 Task: Add Dozen Red Rose Bunch to the cart.
Action: Mouse moved to (260, 117)
Screenshot: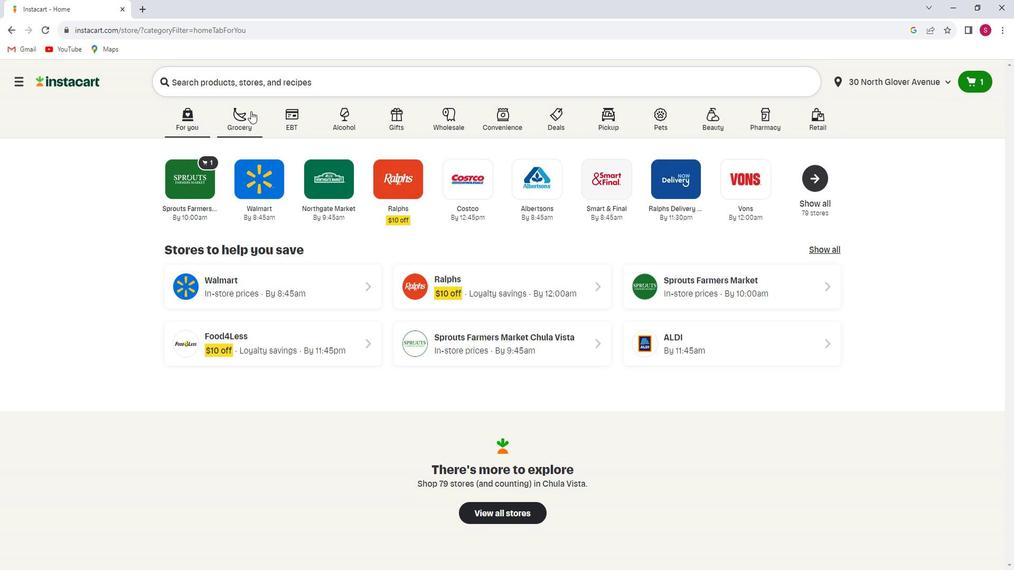 
Action: Mouse pressed left at (260, 117)
Screenshot: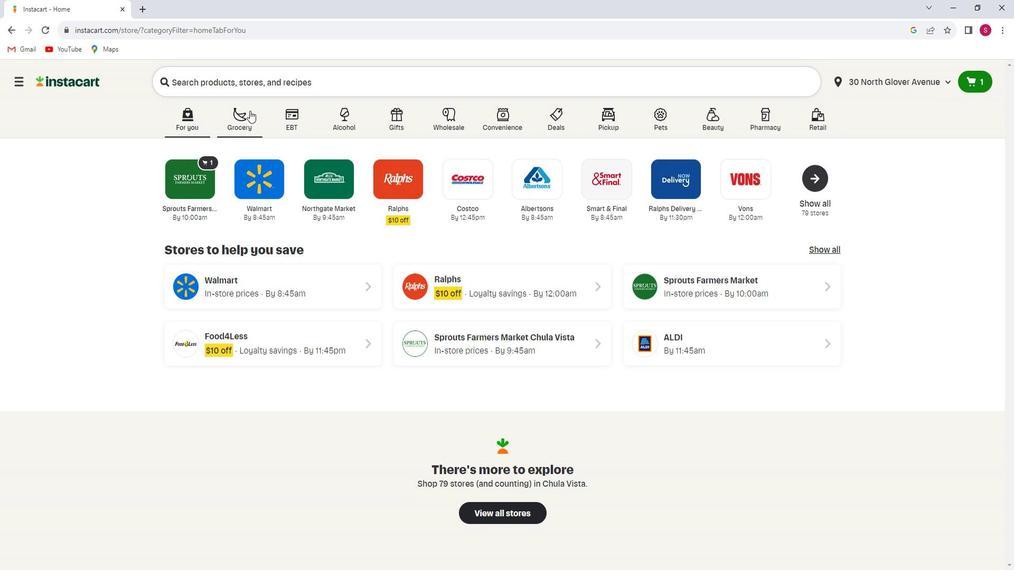 
Action: Mouse moved to (213, 316)
Screenshot: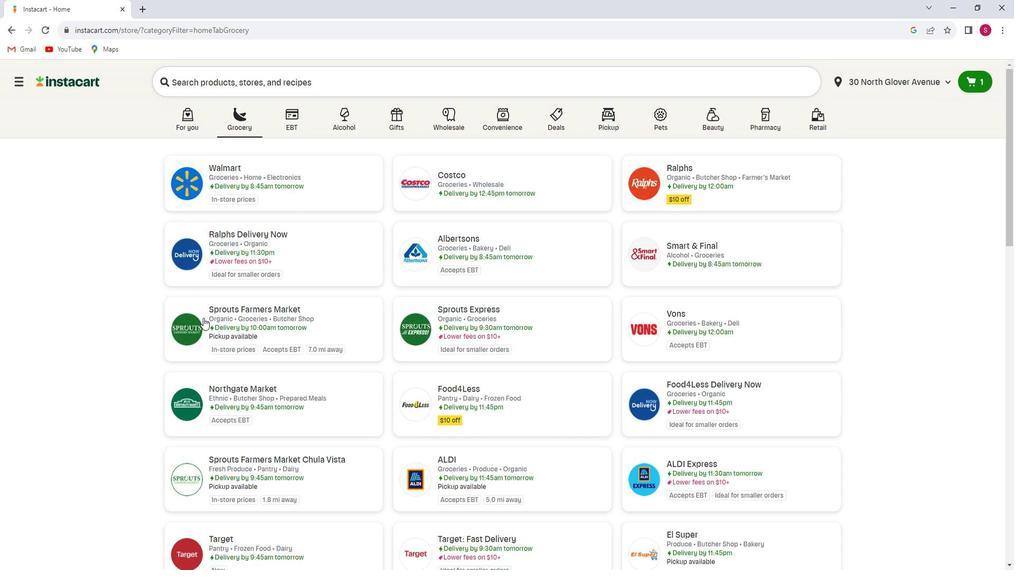 
Action: Mouse pressed left at (213, 316)
Screenshot: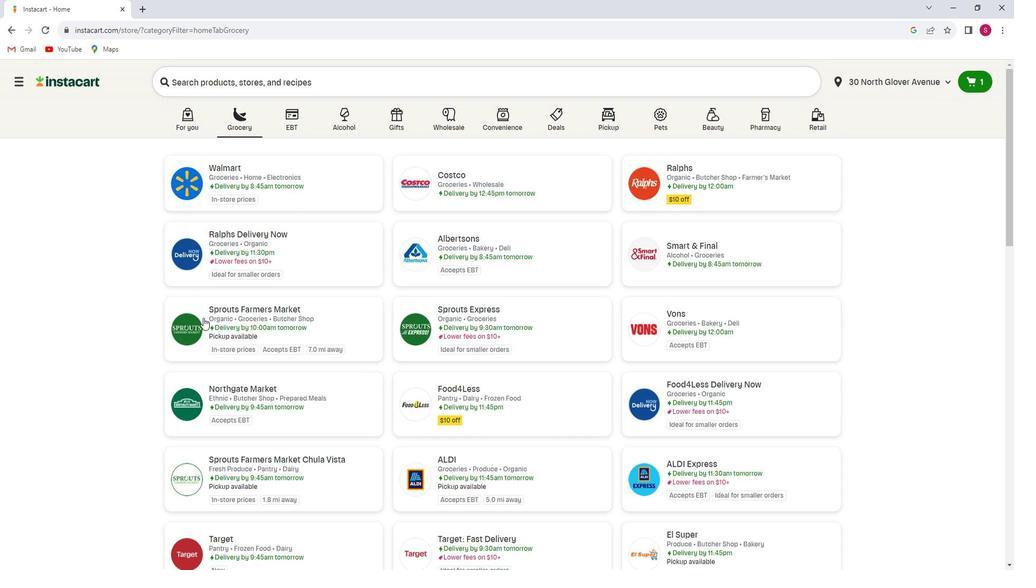 
Action: Mouse moved to (57, 360)
Screenshot: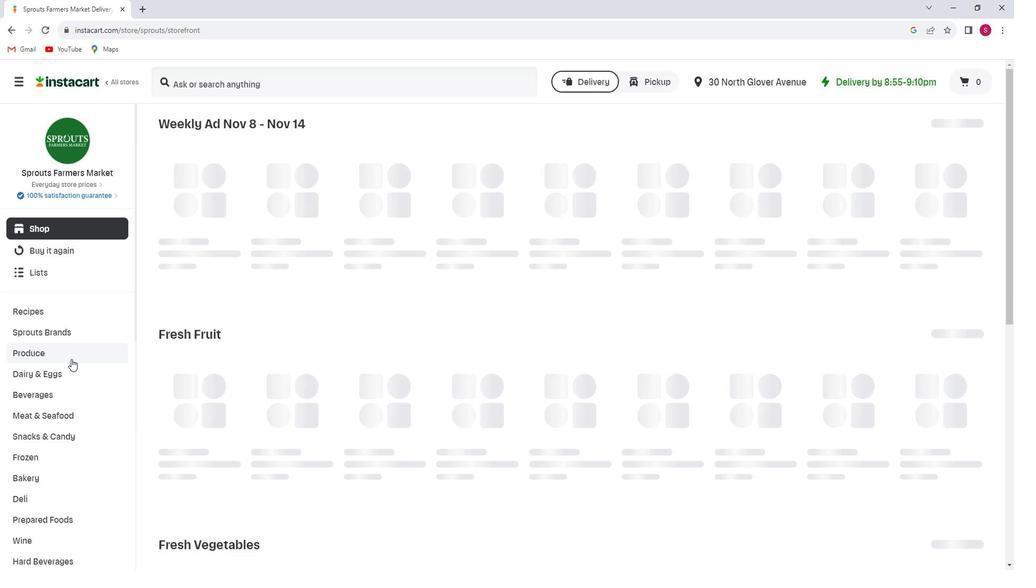 
Action: Mouse scrolled (57, 360) with delta (0, 0)
Screenshot: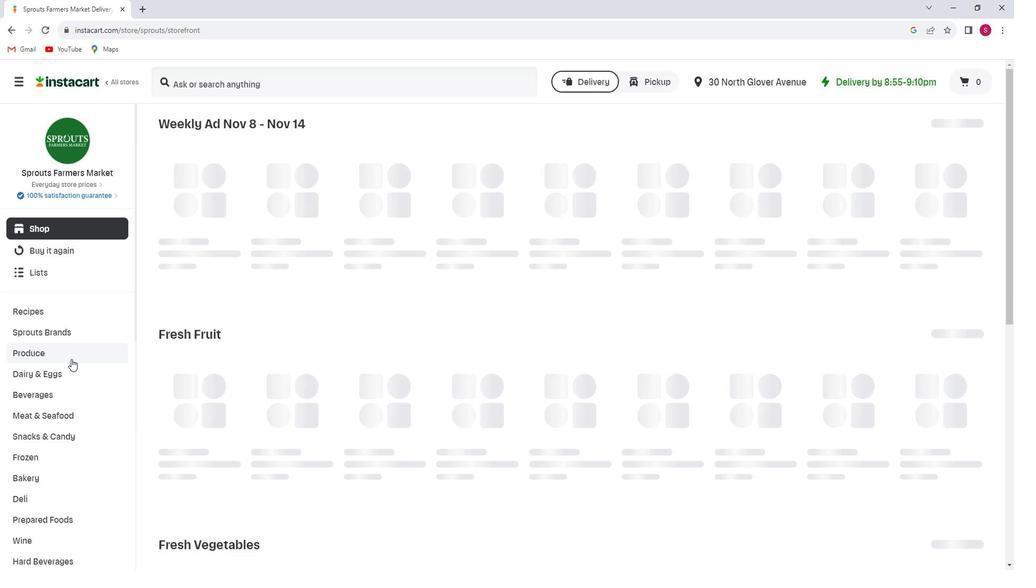 
Action: Mouse scrolled (57, 360) with delta (0, 0)
Screenshot: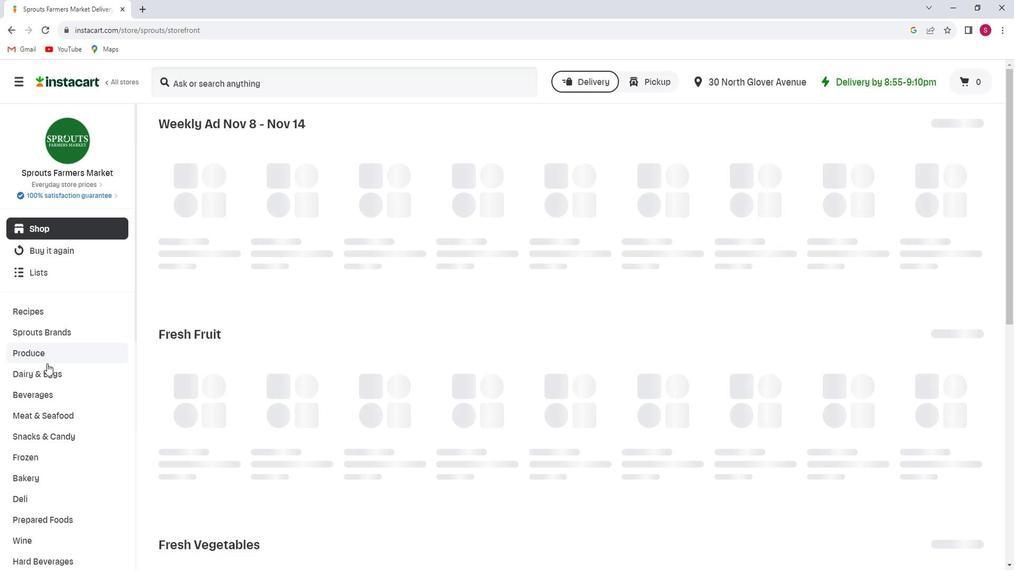 
Action: Mouse scrolled (57, 360) with delta (0, 0)
Screenshot: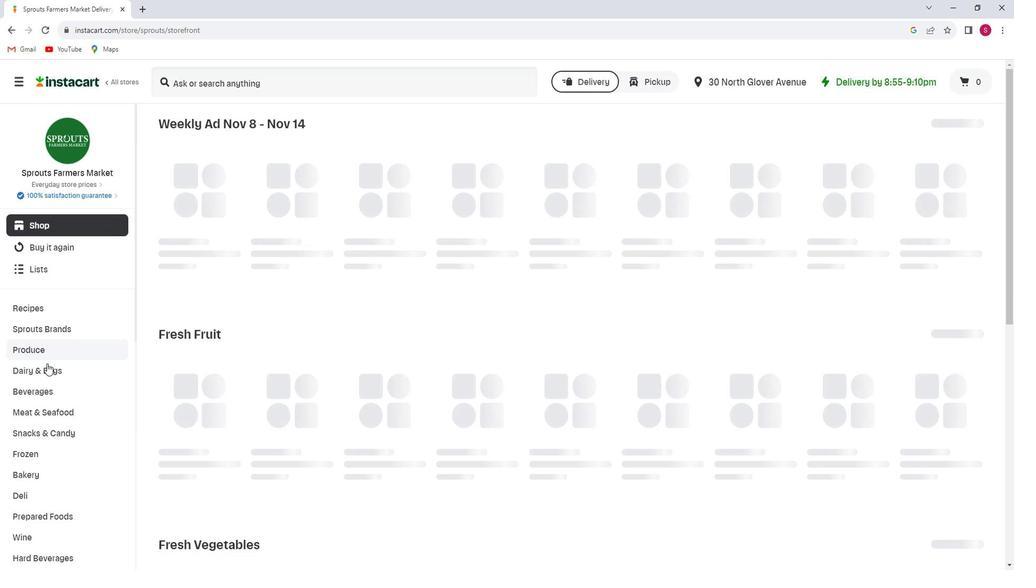 
Action: Mouse scrolled (57, 360) with delta (0, 0)
Screenshot: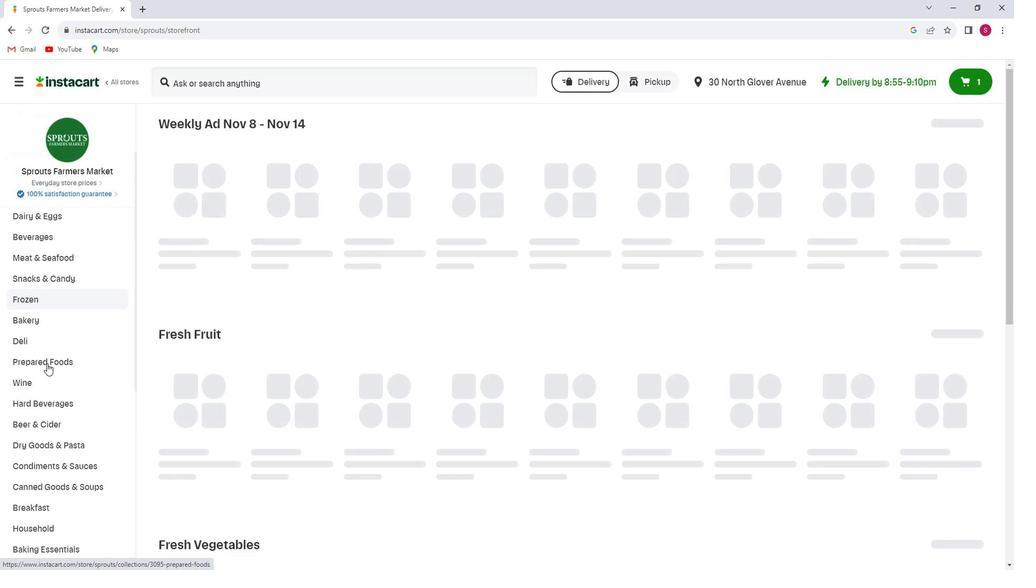 
Action: Mouse scrolled (57, 360) with delta (0, 0)
Screenshot: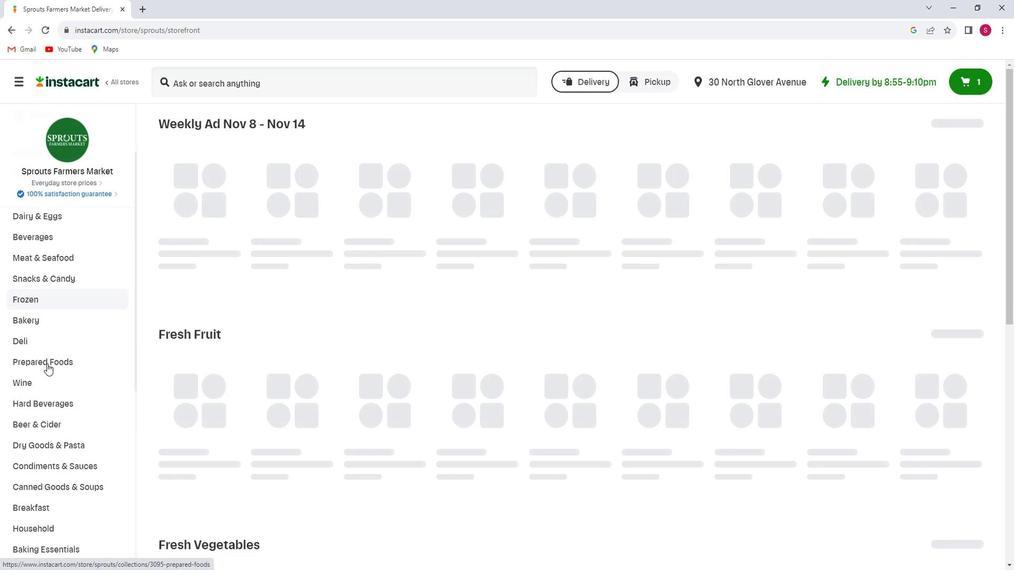 
Action: Mouse scrolled (57, 360) with delta (0, 0)
Screenshot: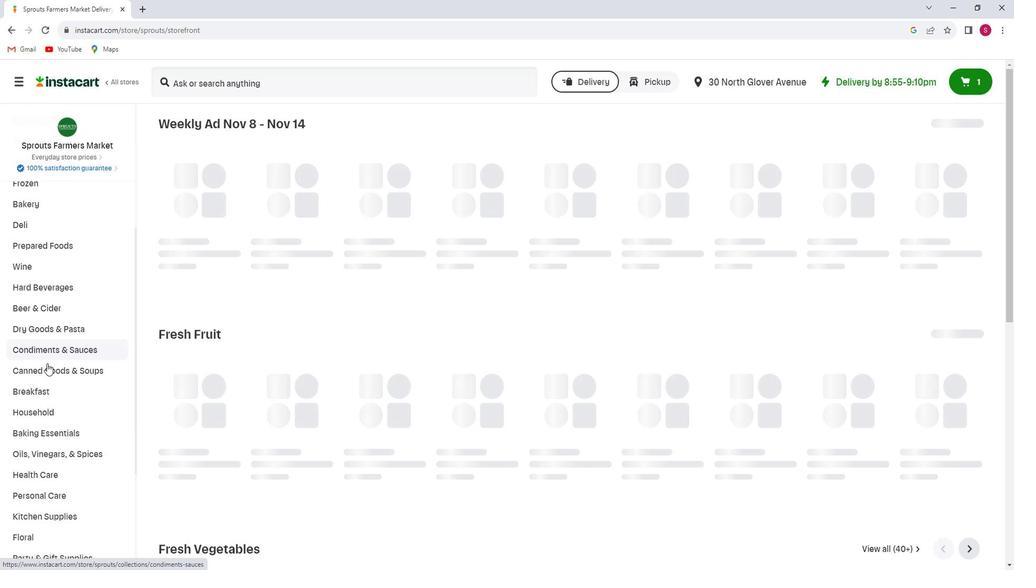 
Action: Mouse scrolled (57, 360) with delta (0, 0)
Screenshot: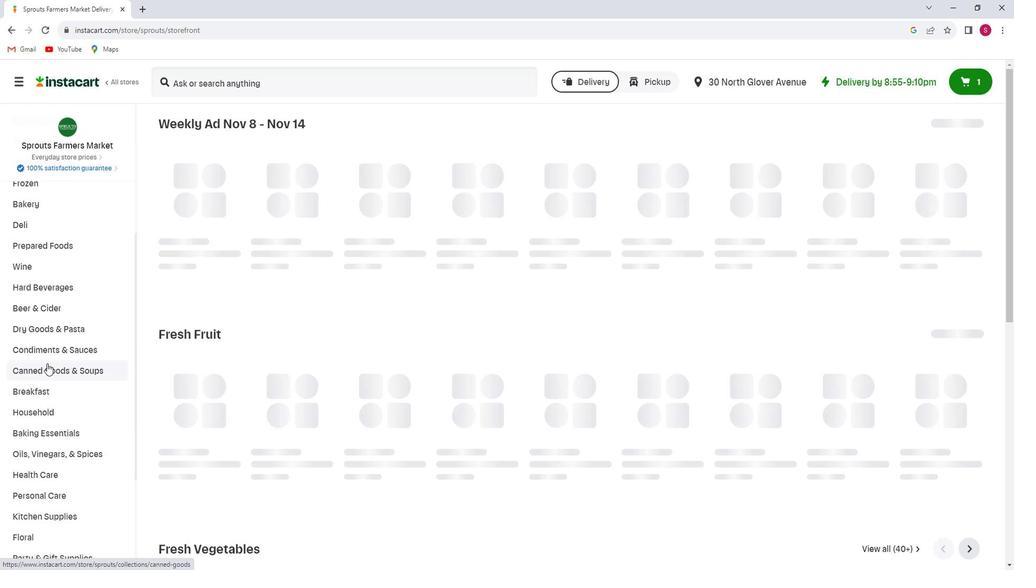 
Action: Mouse moved to (57, 363)
Screenshot: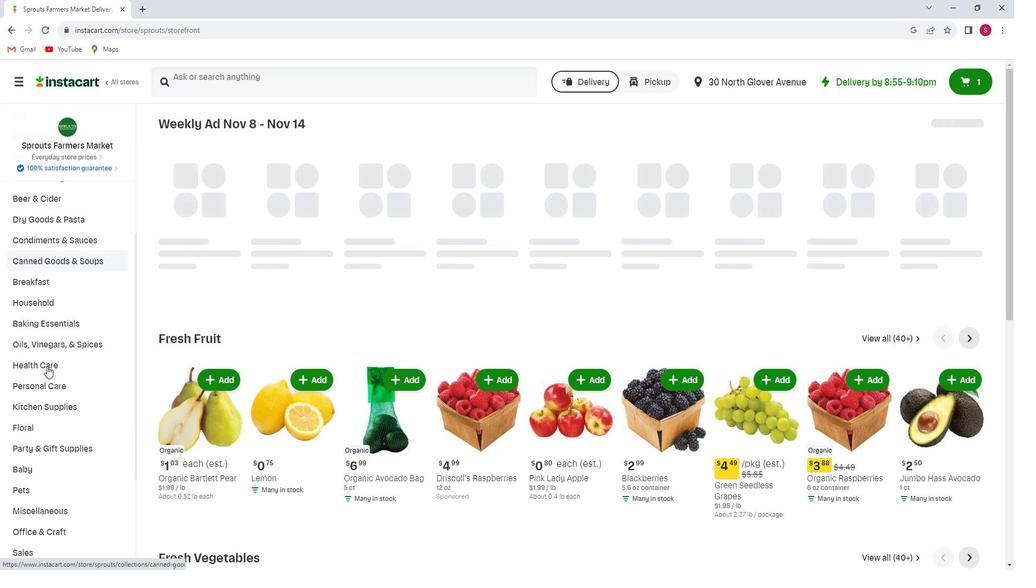 
Action: Mouse scrolled (57, 362) with delta (0, 0)
Screenshot: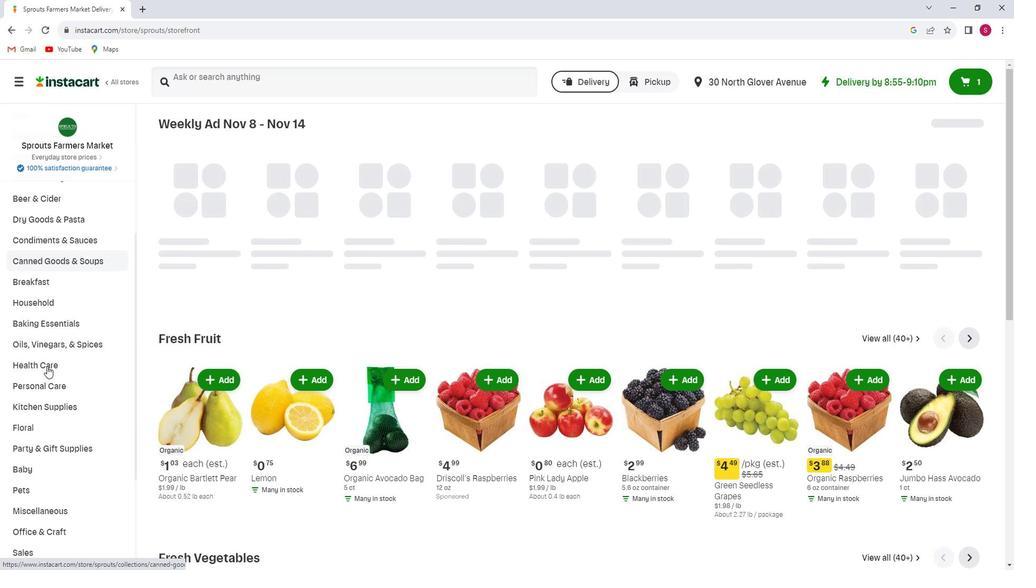 
Action: Mouse moved to (57, 366)
Screenshot: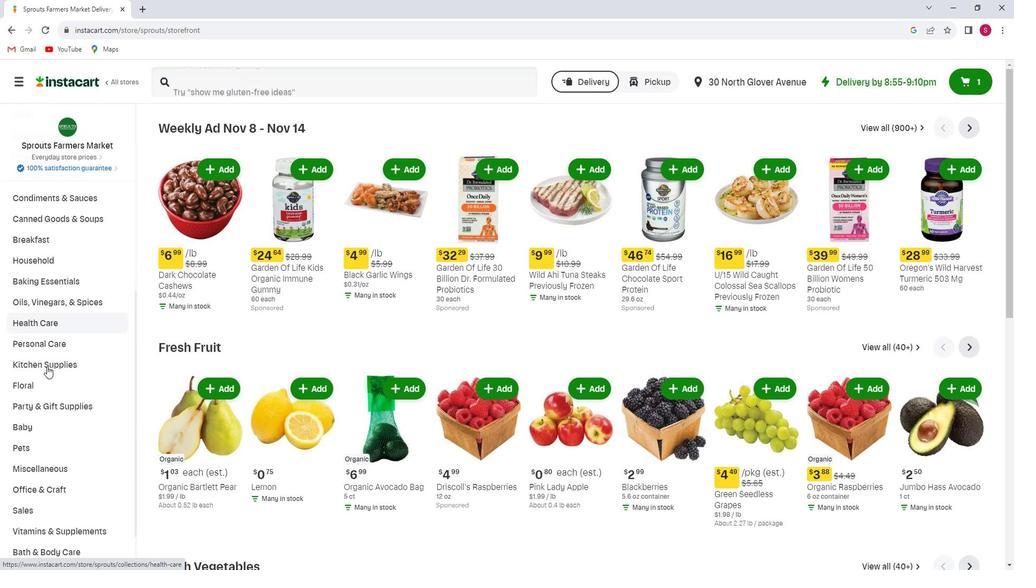 
Action: Mouse pressed left at (57, 366)
Screenshot: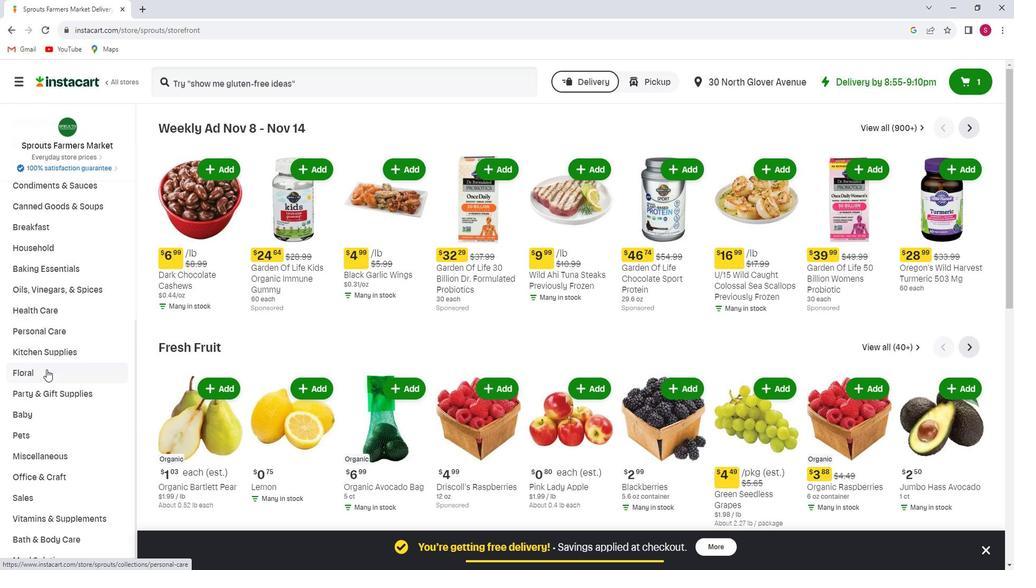 
Action: Mouse moved to (61, 388)
Screenshot: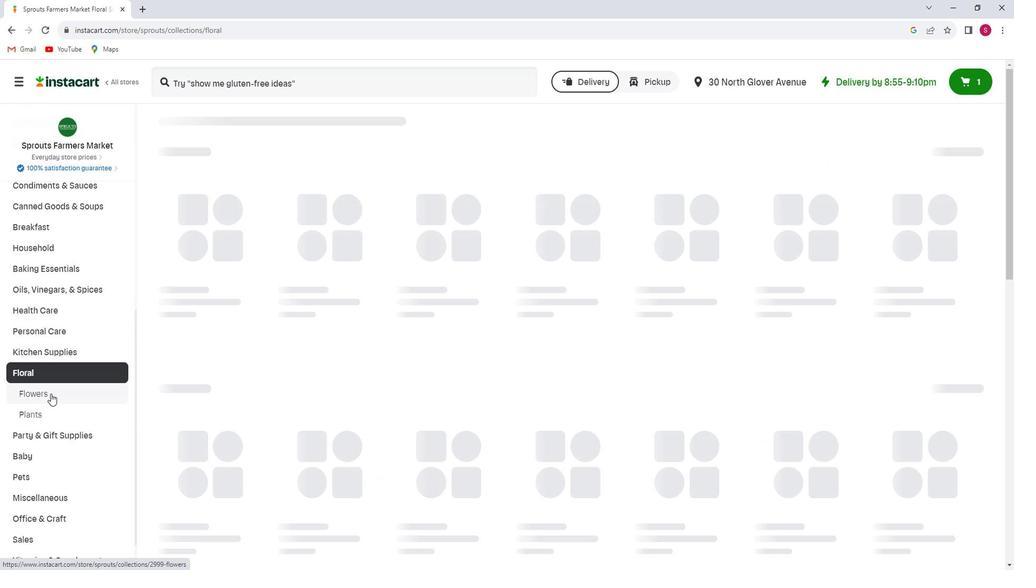 
Action: Mouse pressed left at (61, 388)
Screenshot: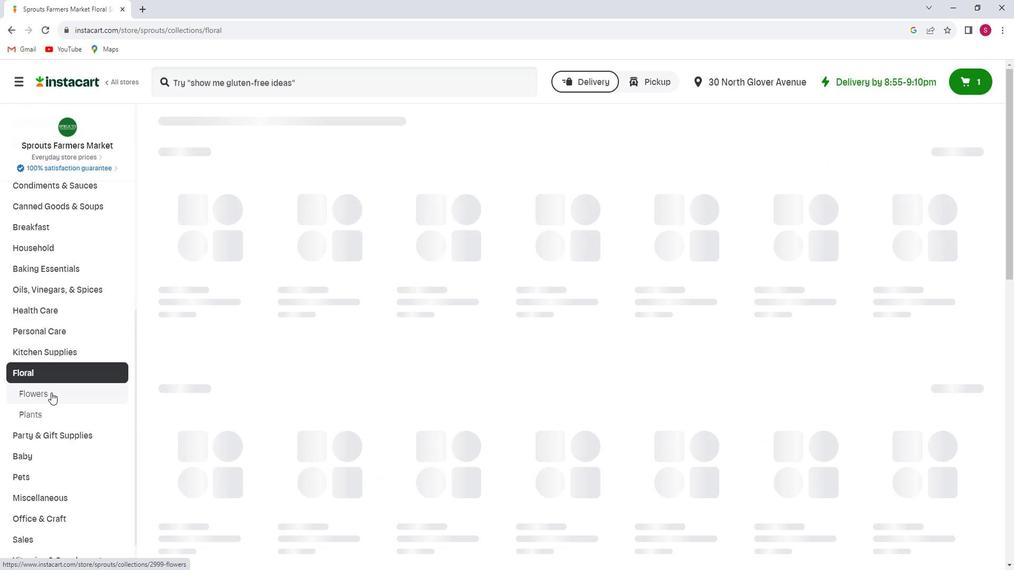
Action: Mouse moved to (276, 87)
Screenshot: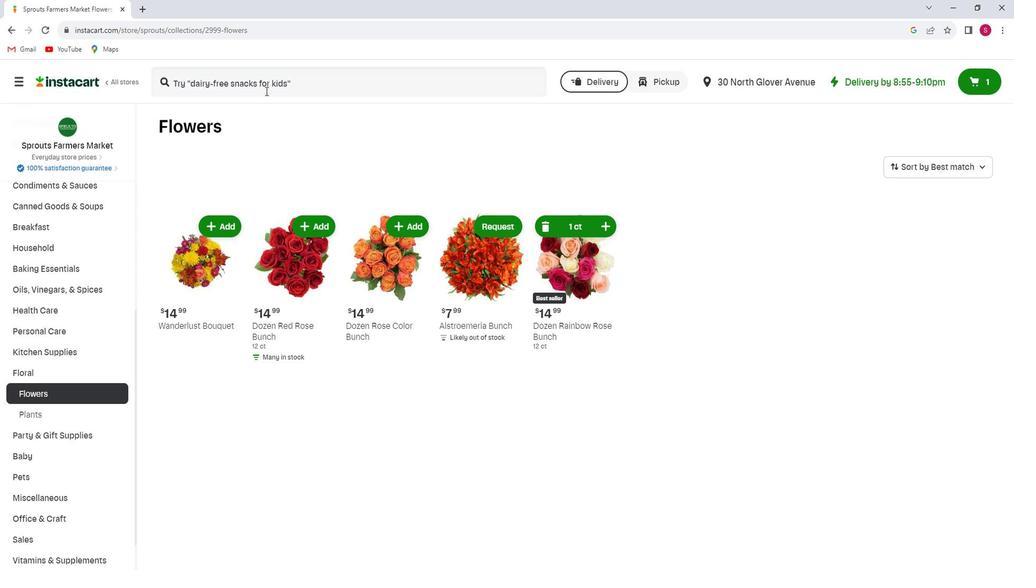 
Action: Mouse pressed left at (276, 87)
Screenshot: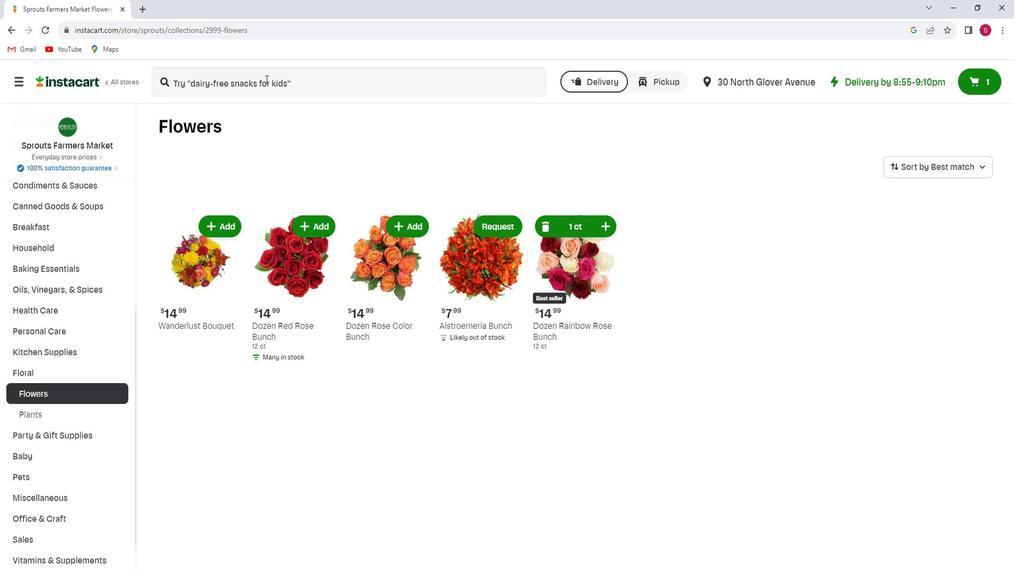 
Action: Key pressed <Key.shift><Key.shift><Key.shift><Key.shift><Key.shift><Key.shift><Key.shift><Key.shift><Key.shift><Key.shift>Dozen<Key.space><Key.shift>Red<Key.space><Key.shift><Key.shift><Key.shift><Key.shift><Key.shift><Key.shift><Key.shift><Key.shift>Rose<Key.space><Key.shift>Bunch<Key.enter>
Screenshot: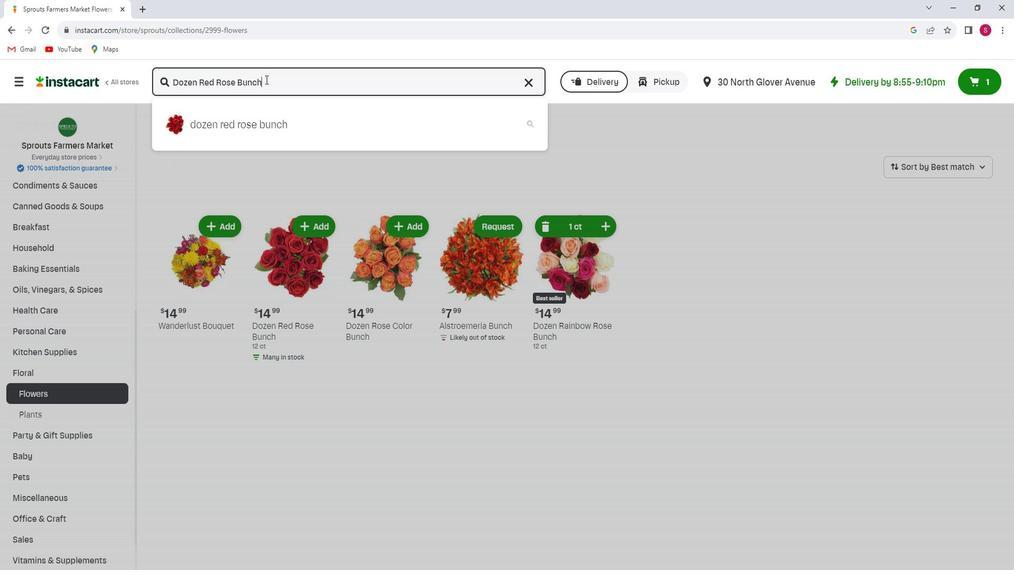 
Action: Mouse moved to (308, 179)
Screenshot: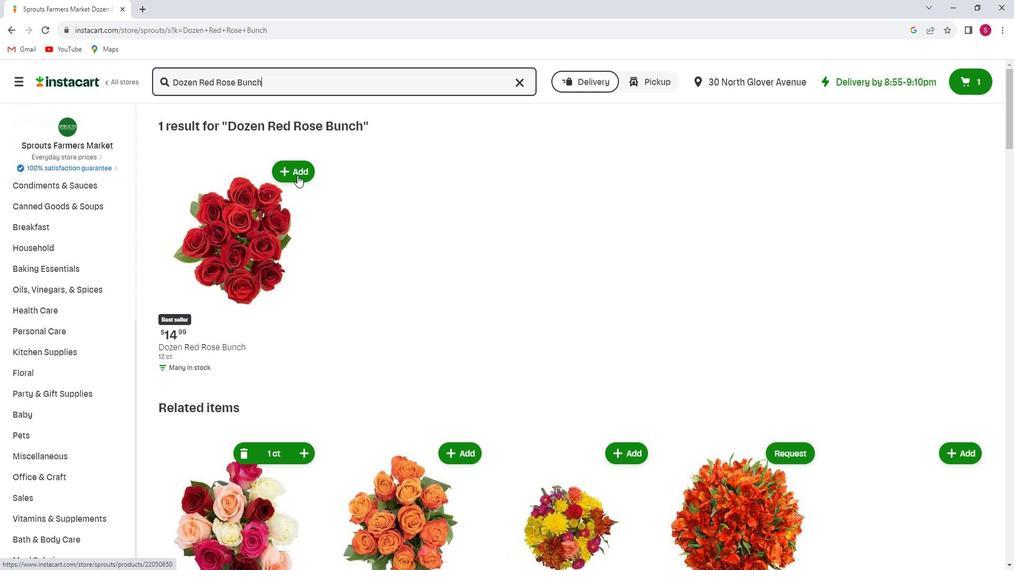 
Action: Mouse pressed left at (308, 179)
Screenshot: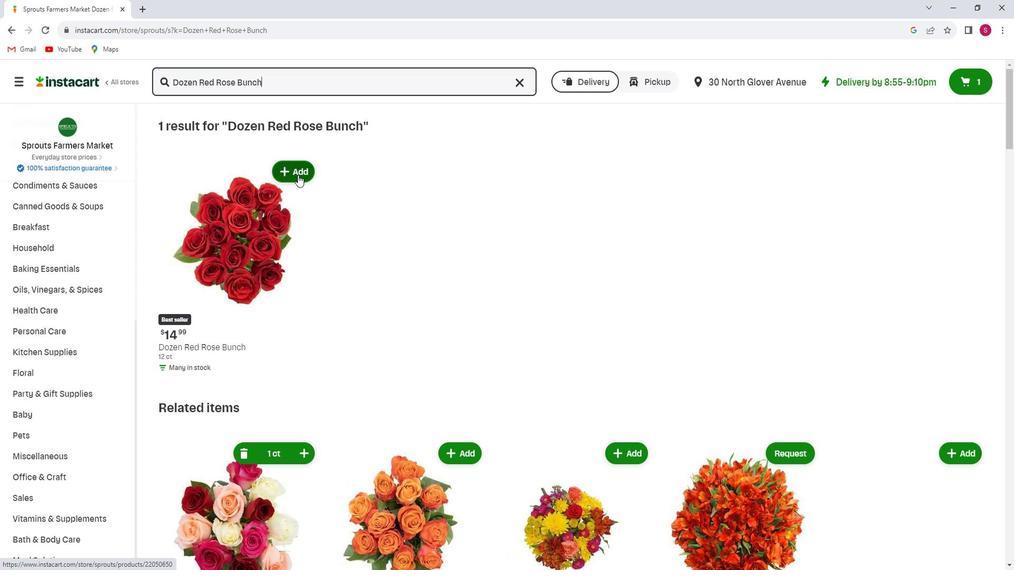 
Action: Mouse moved to (310, 209)
Screenshot: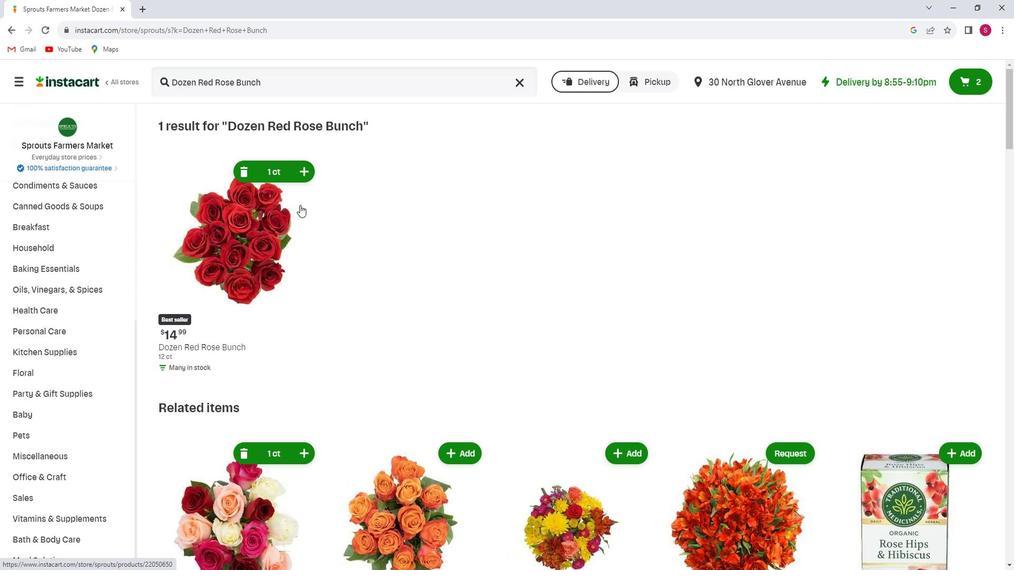 
